 Task: Create new folder Folder0020
Action: Mouse moved to (539, 82)
Screenshot: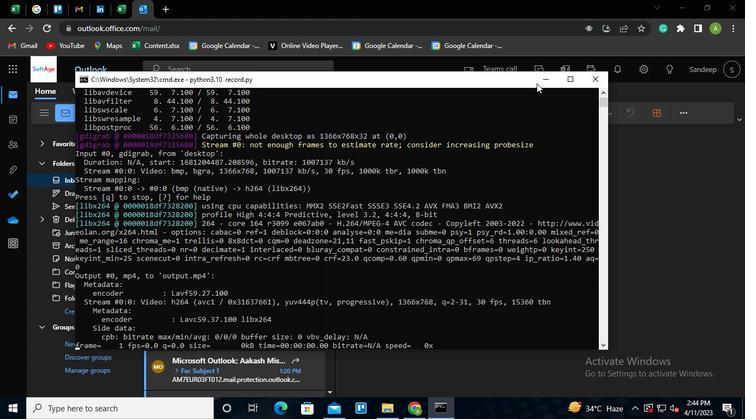 
Action: Mouse pressed left at (539, 82)
Screenshot: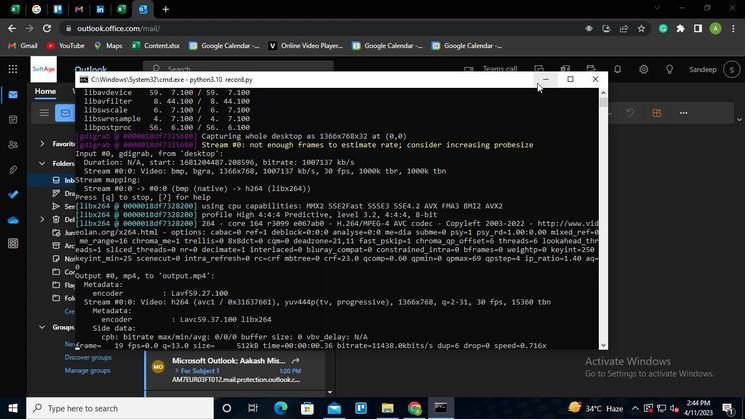 
Action: Mouse moved to (70, 309)
Screenshot: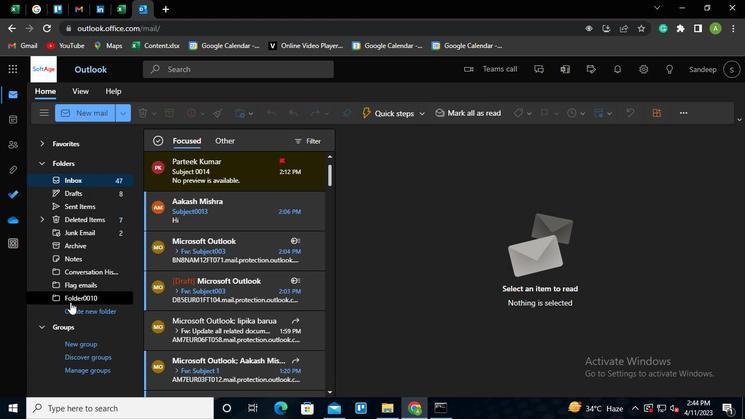 
Action: Mouse pressed left at (70, 309)
Screenshot: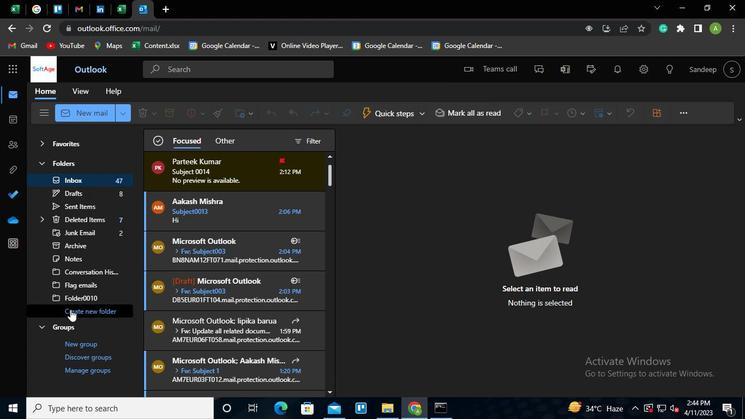 
Action: Mouse moved to (79, 311)
Screenshot: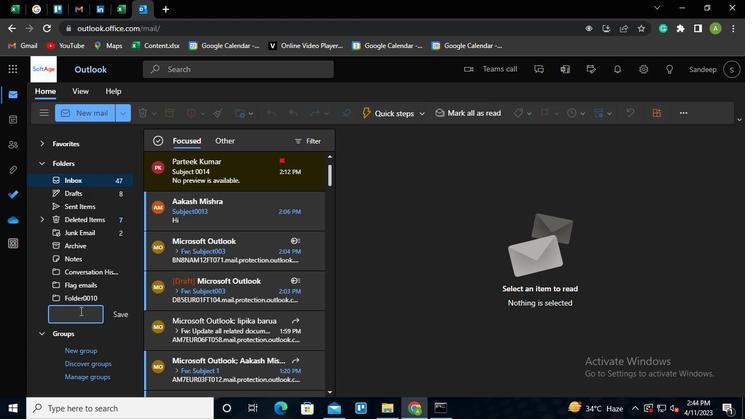 
Action: Keyboard Key.shift
Screenshot: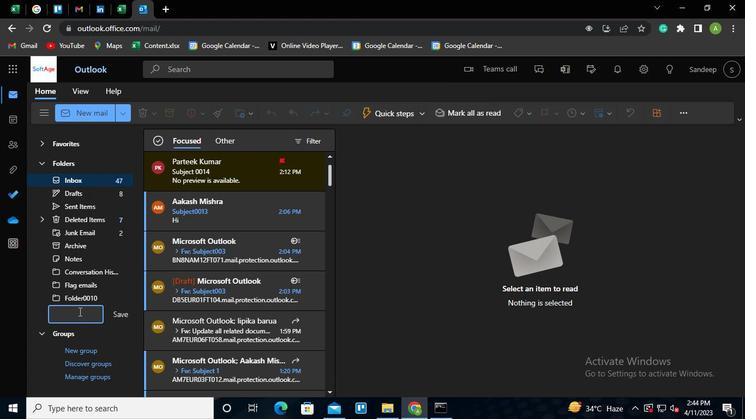 
Action: Keyboard F
Screenshot: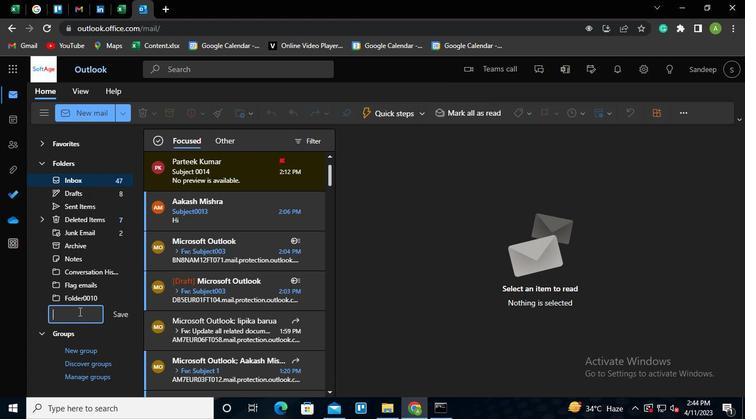 
Action: Keyboard o
Screenshot: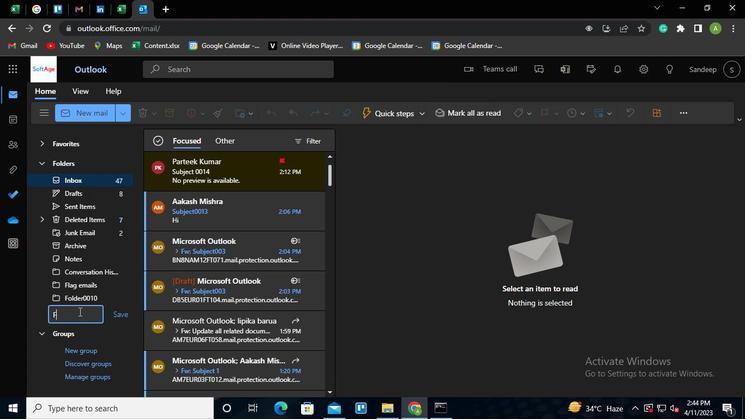 
Action: Keyboard l
Screenshot: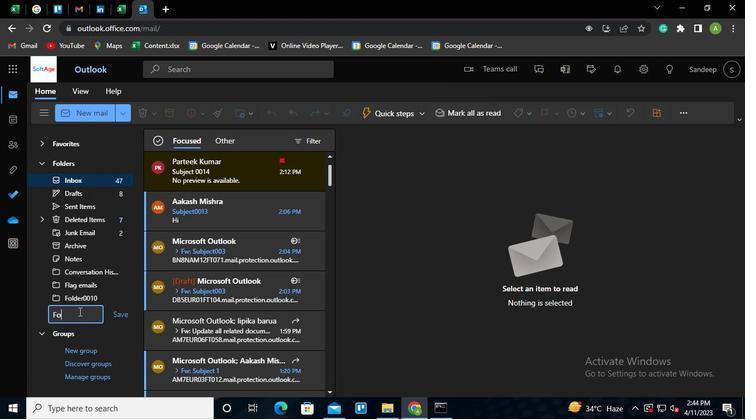 
Action: Keyboard d
Screenshot: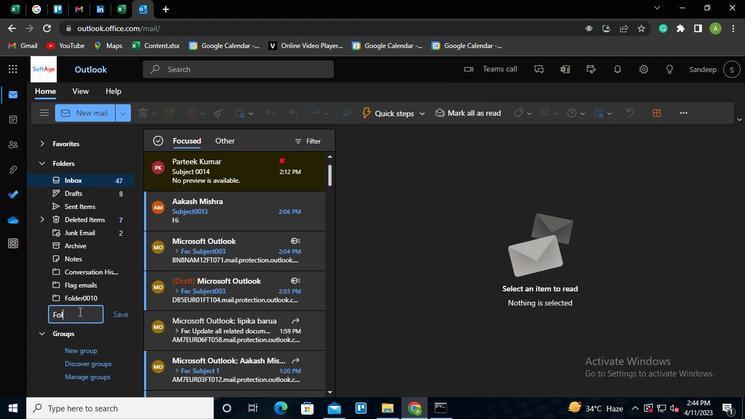 
Action: Keyboard e
Screenshot: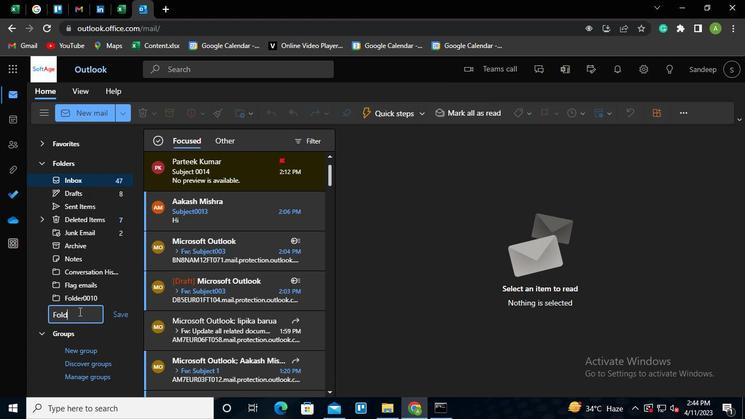 
Action: Keyboard r
Screenshot: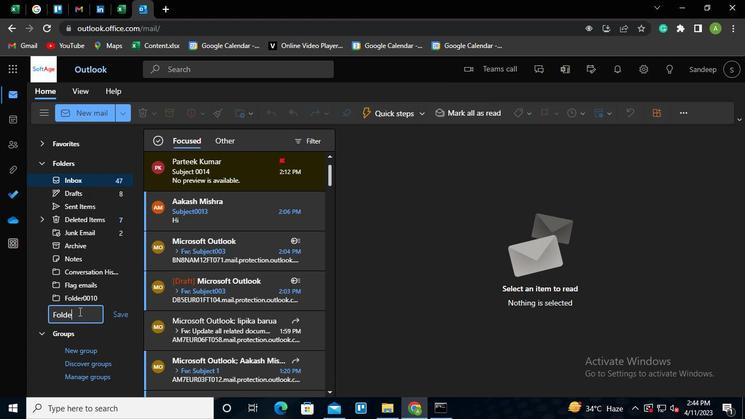 
Action: Mouse moved to (79, 312)
Screenshot: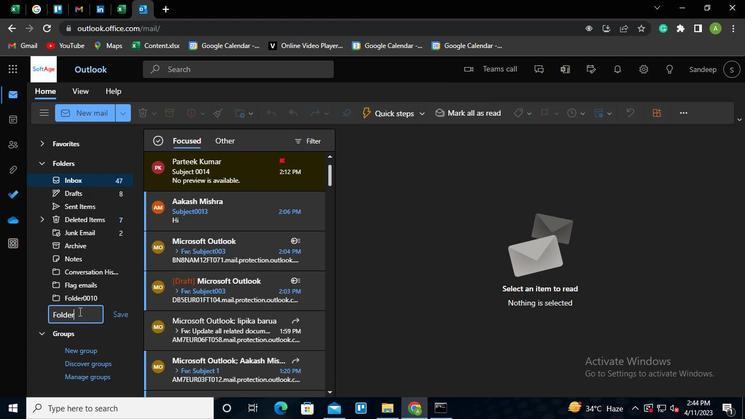 
Action: Keyboard <96>
Screenshot: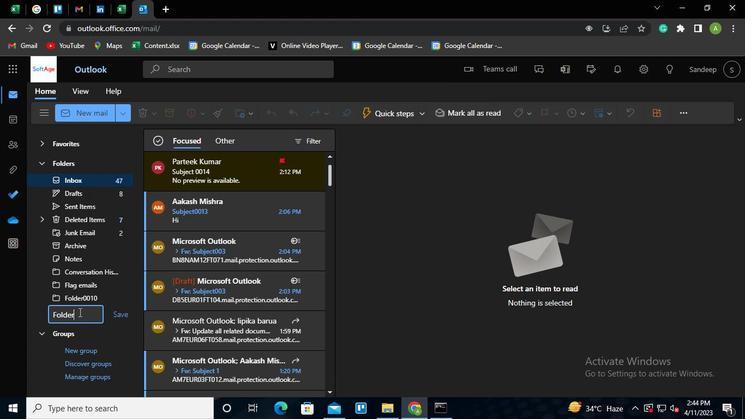 
Action: Keyboard <96>
Screenshot: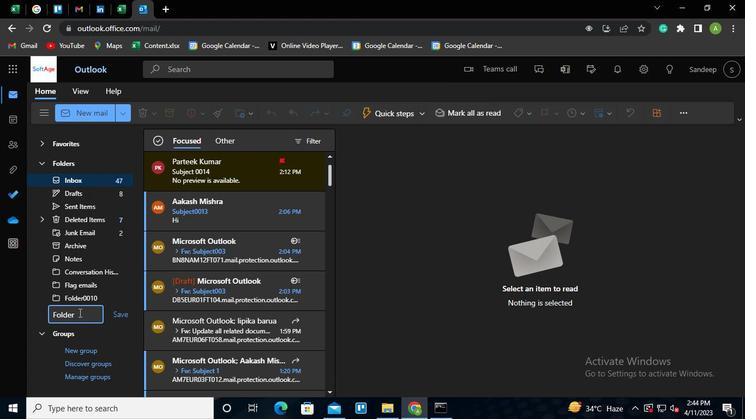 
Action: Keyboard <98>
Screenshot: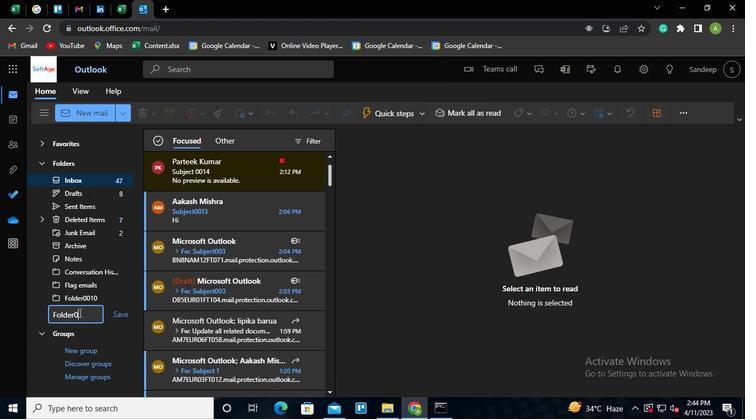 
Action: Keyboard <96>
Screenshot: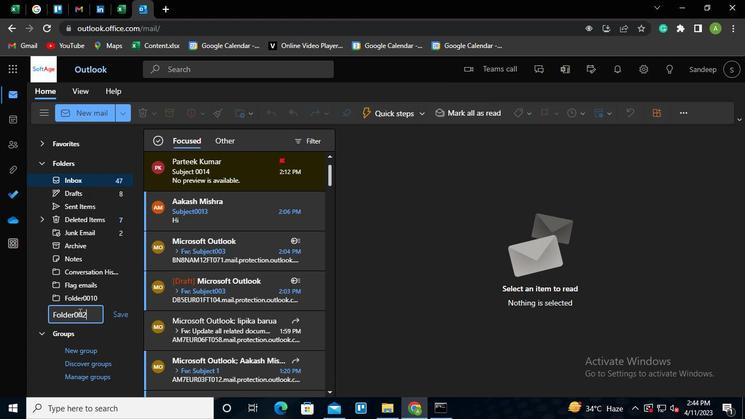 
Action: Mouse moved to (122, 313)
Screenshot: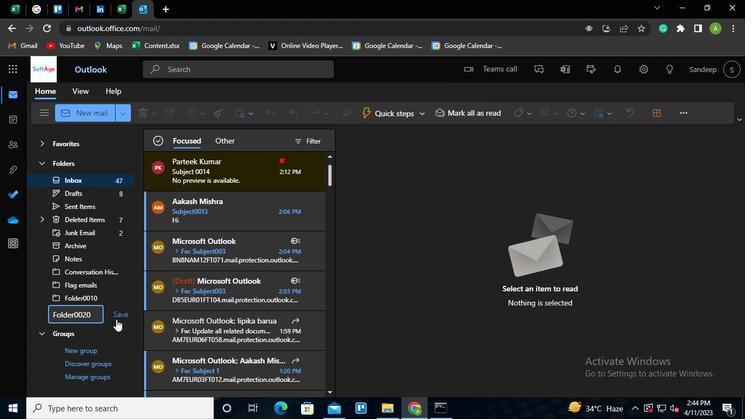 
Action: Mouse pressed left at (122, 313)
Screenshot: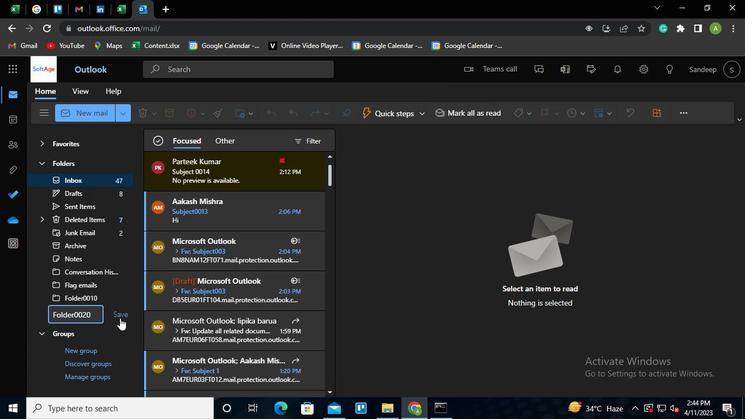 
Action: Mouse moved to (439, 406)
Screenshot: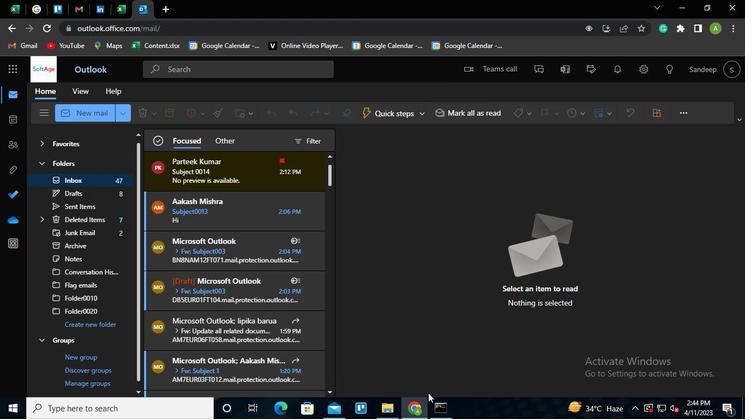 
Action: Mouse pressed left at (439, 406)
Screenshot: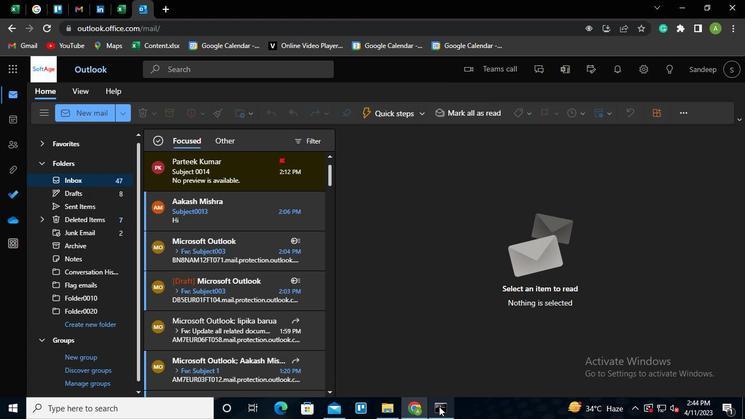 
Action: Mouse moved to (591, 82)
Screenshot: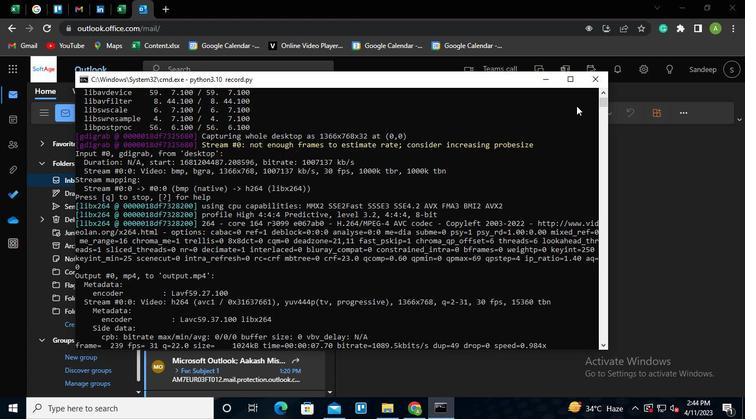 
Action: Mouse pressed left at (591, 82)
Screenshot: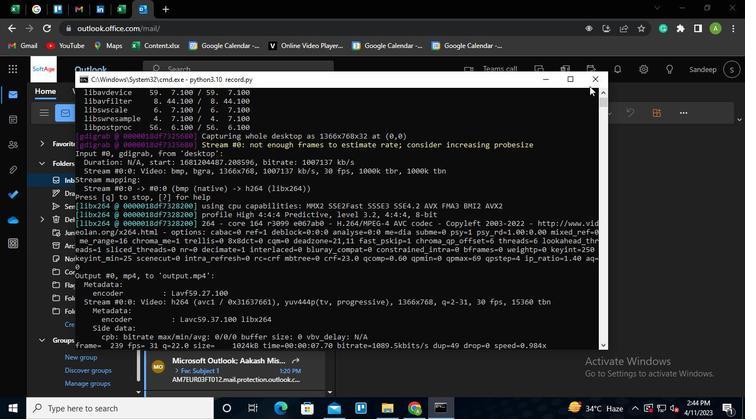 
